 Task: Change the "ES ID" for the image demuxer to -1.
Action: Mouse moved to (98, 26)
Screenshot: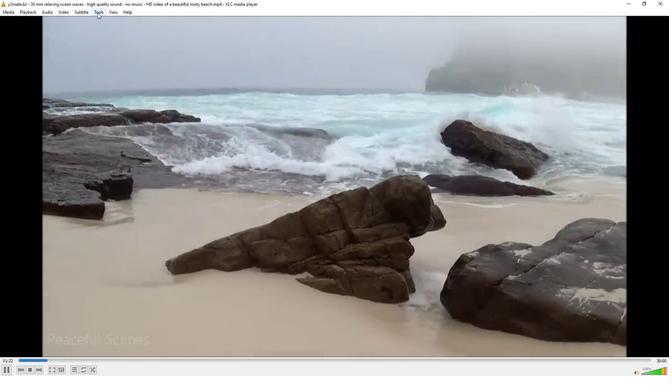 
Action: Mouse pressed left at (98, 26)
Screenshot: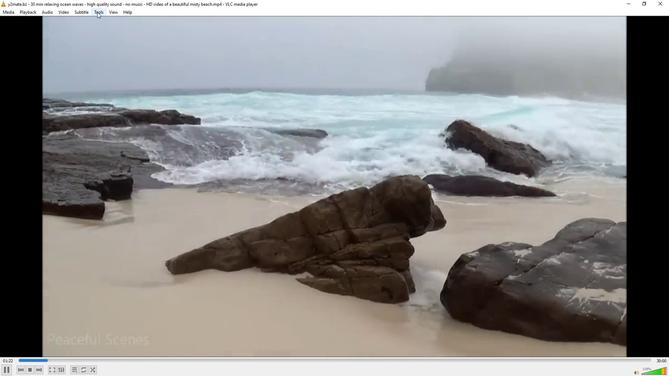 
Action: Mouse moved to (116, 104)
Screenshot: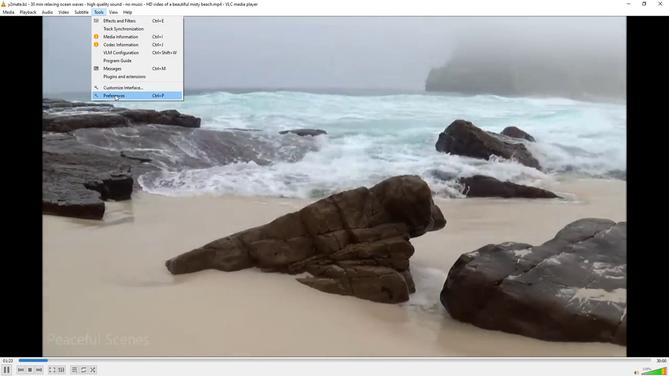 
Action: Mouse pressed left at (116, 104)
Screenshot: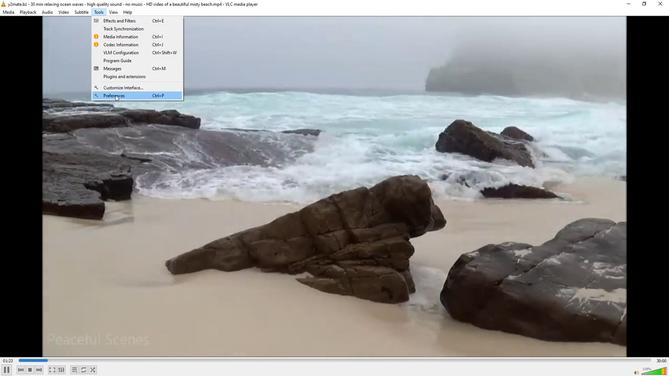 
Action: Mouse moved to (187, 285)
Screenshot: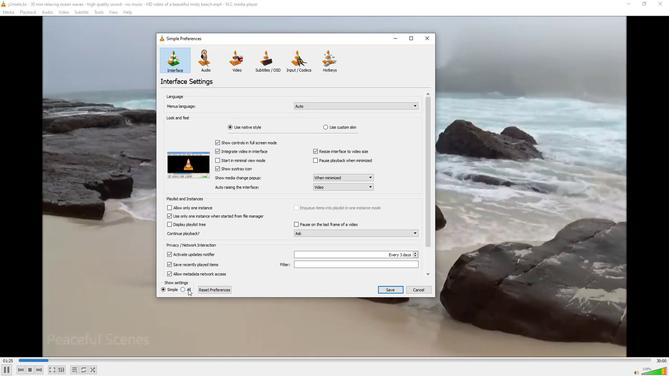 
Action: Mouse pressed left at (187, 285)
Screenshot: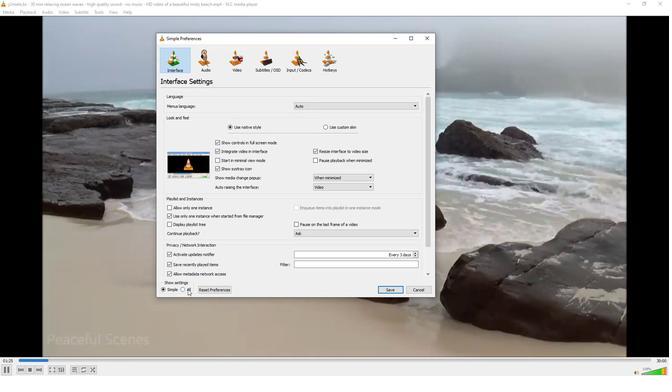 
Action: Mouse moved to (173, 192)
Screenshot: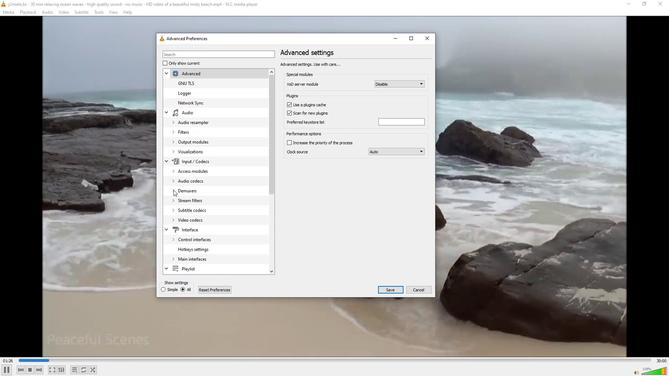 
Action: Mouse pressed left at (173, 192)
Screenshot: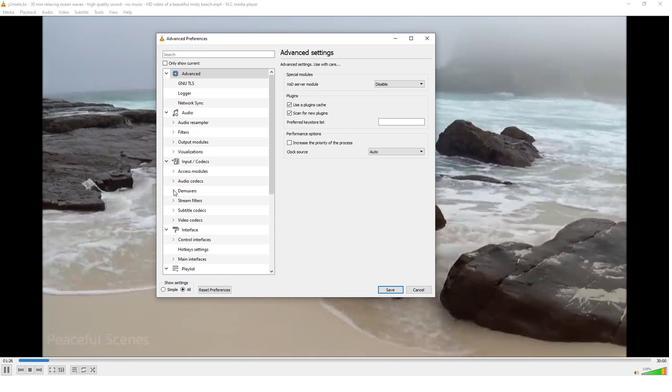 
Action: Mouse moved to (192, 267)
Screenshot: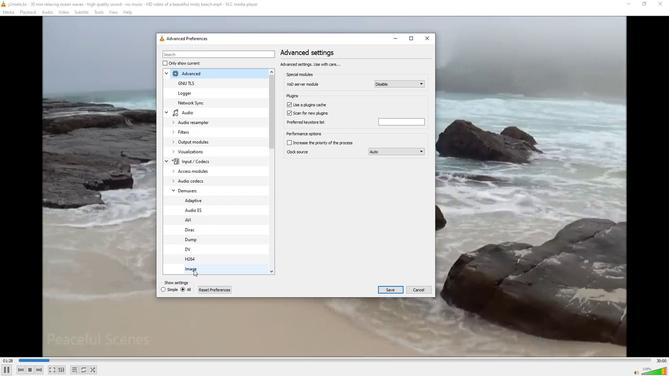 
Action: Mouse pressed left at (192, 267)
Screenshot: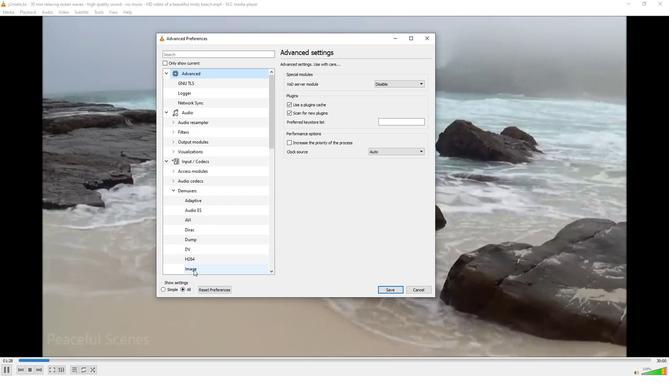 
Action: Mouse moved to (418, 84)
Screenshot: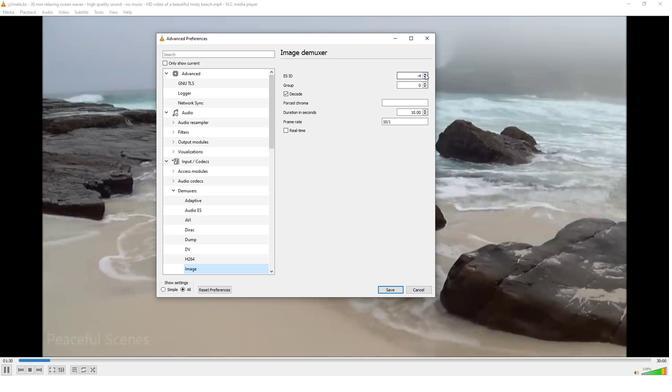 
Action: Mouse pressed left at (418, 84)
Screenshot: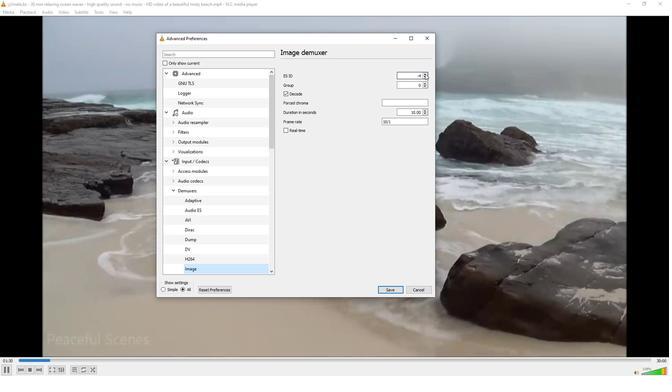 
Action: Mouse moved to (418, 83)
Screenshot: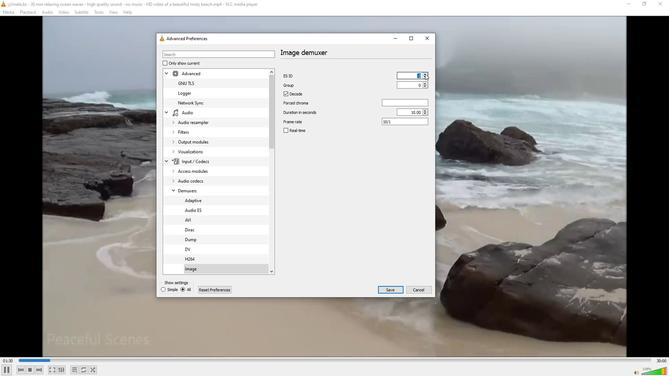 
Action: Mouse pressed left at (418, 83)
Screenshot: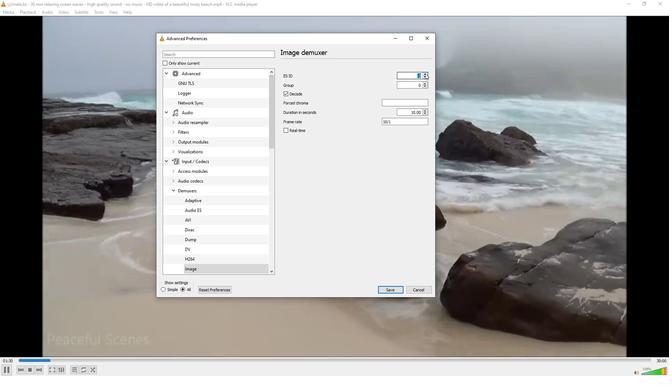 
Action: Mouse pressed left at (418, 83)
Screenshot: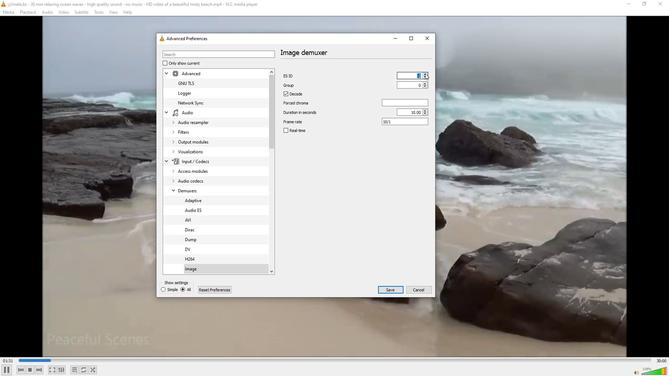 
Action: Mouse moved to (360, 177)
Screenshot: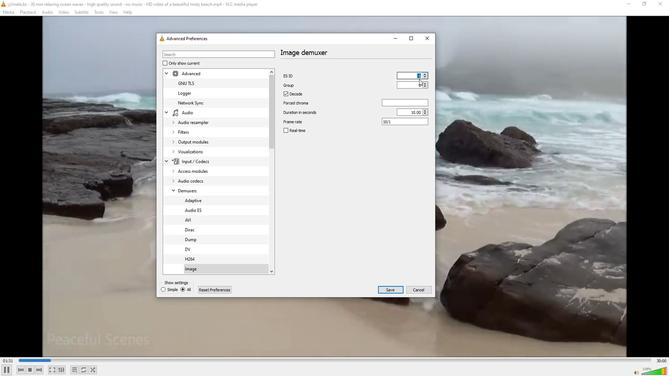 
